 Task: Change the avatar of your profile to Monkey.
Action: Mouse moved to (1071, 31)
Screenshot: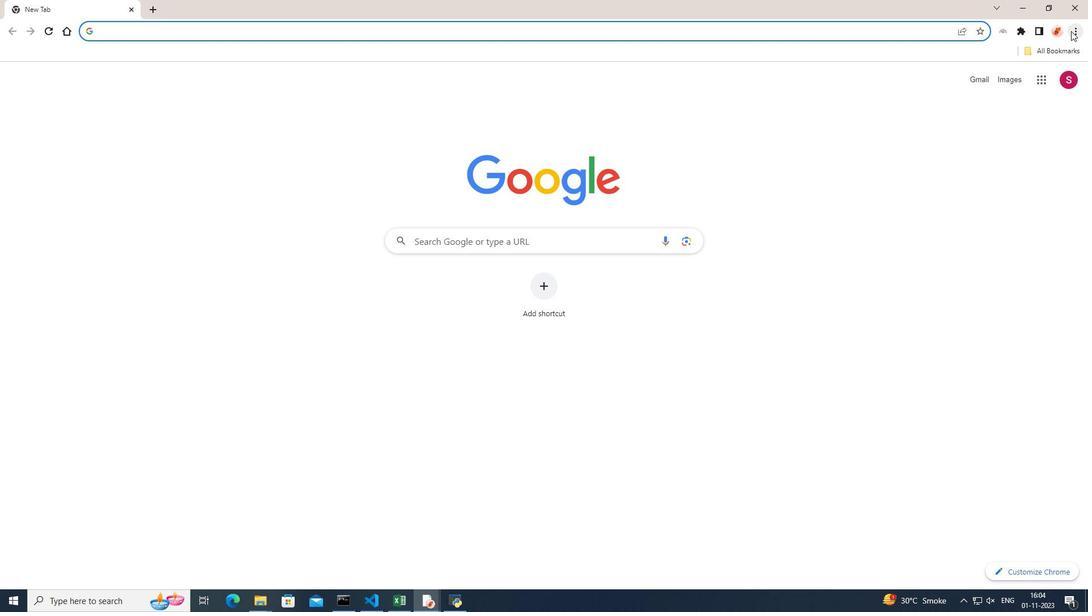 
Action: Mouse pressed left at (1071, 31)
Screenshot: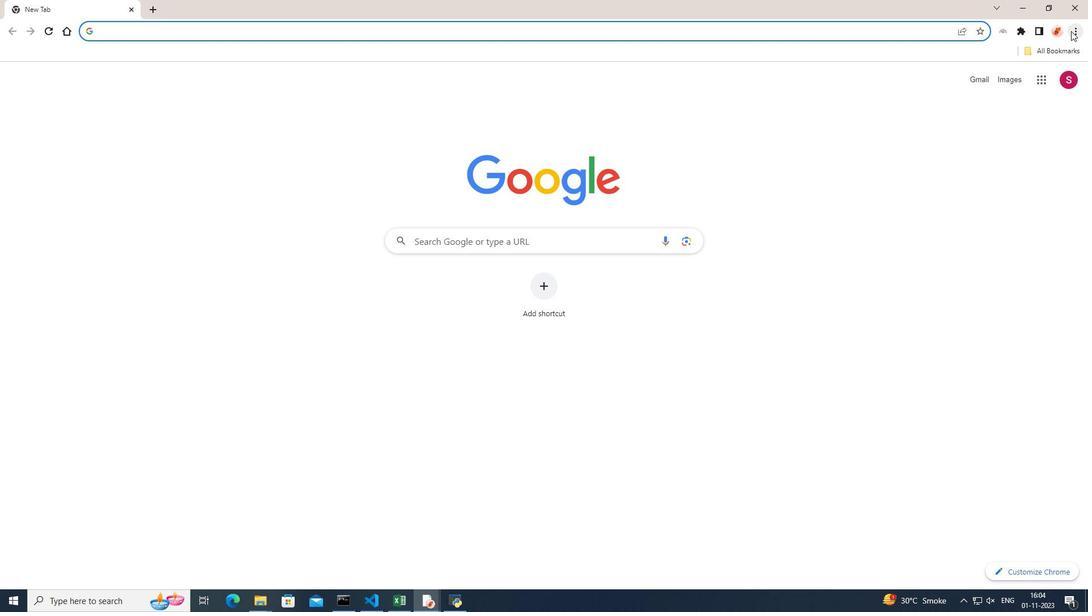 
Action: Mouse pressed left at (1071, 31)
Screenshot: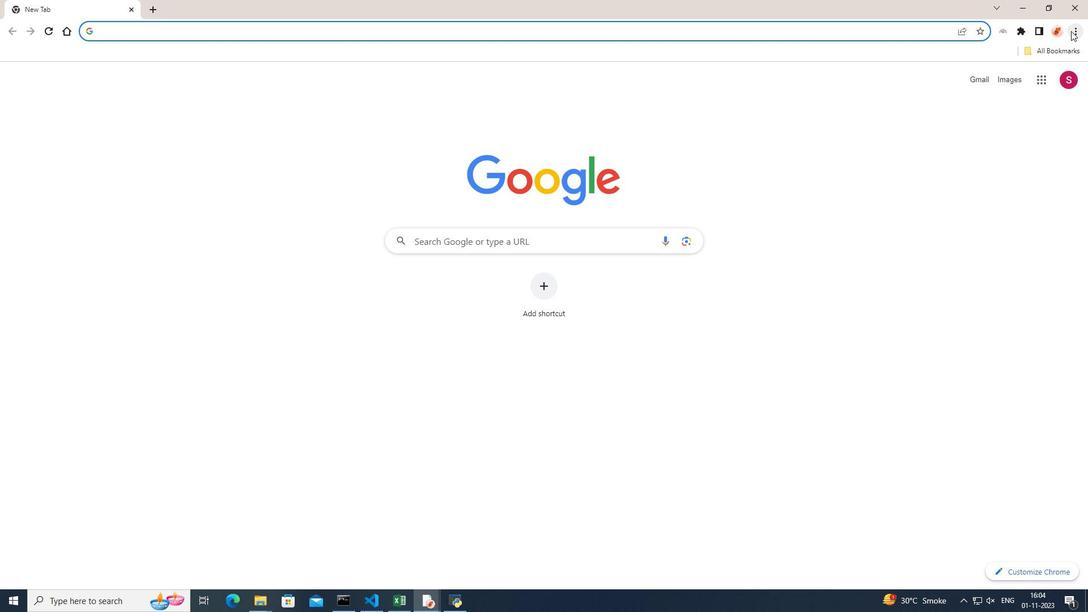 
Action: Mouse moved to (1077, 31)
Screenshot: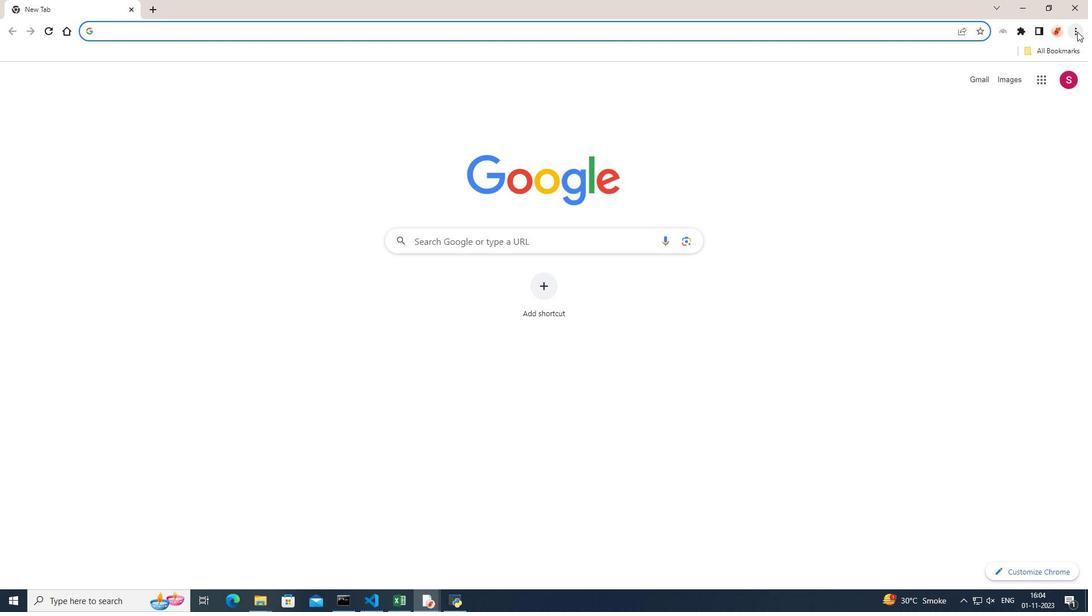 
Action: Mouse pressed left at (1077, 31)
Screenshot: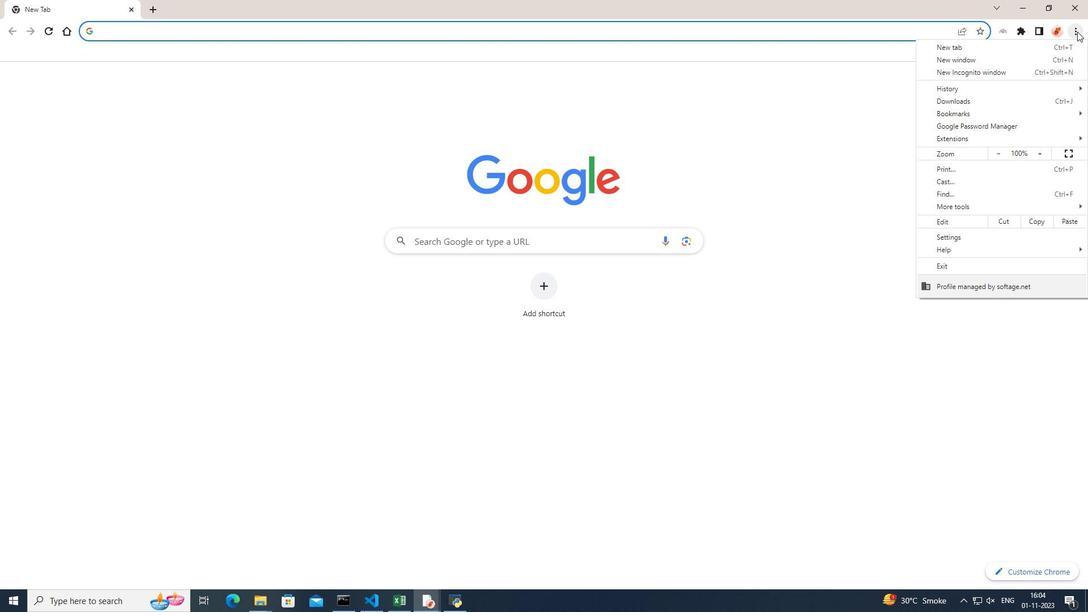 
Action: Mouse moved to (954, 238)
Screenshot: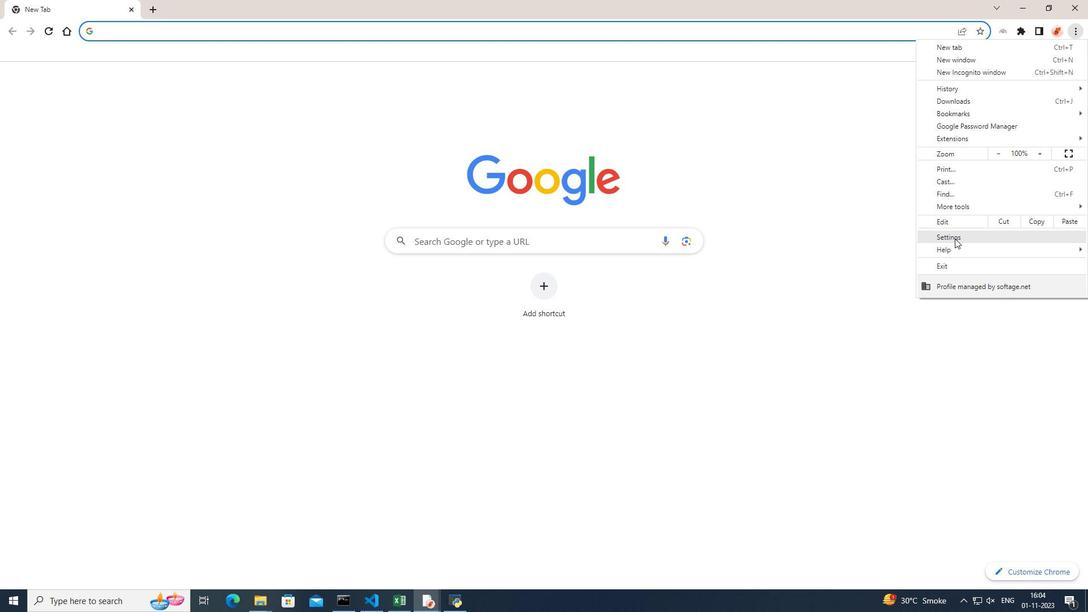 
Action: Mouse pressed left at (954, 238)
Screenshot: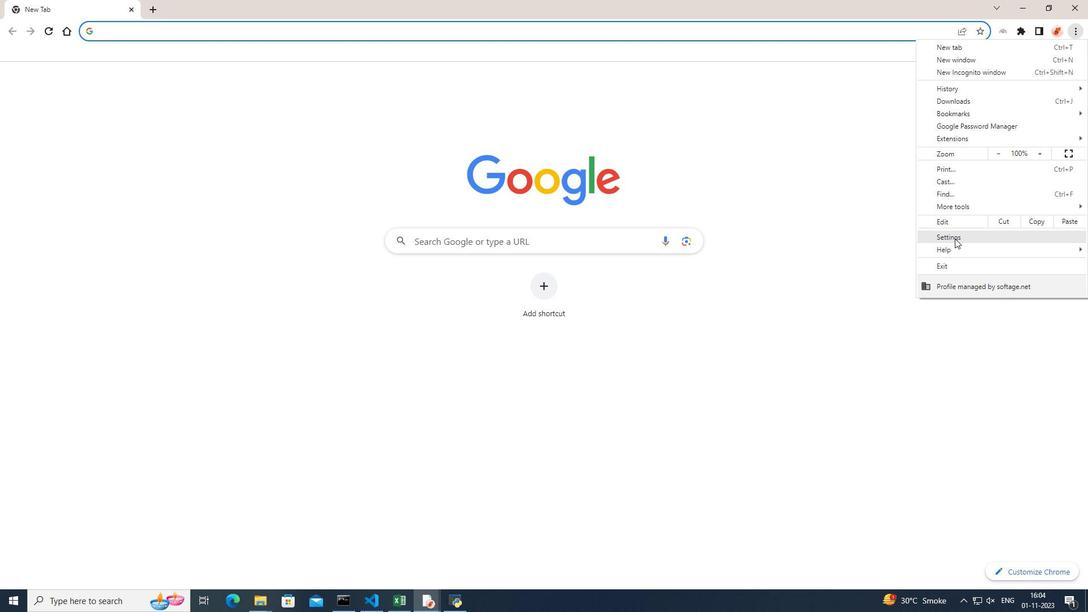 
Action: Mouse moved to (478, 265)
Screenshot: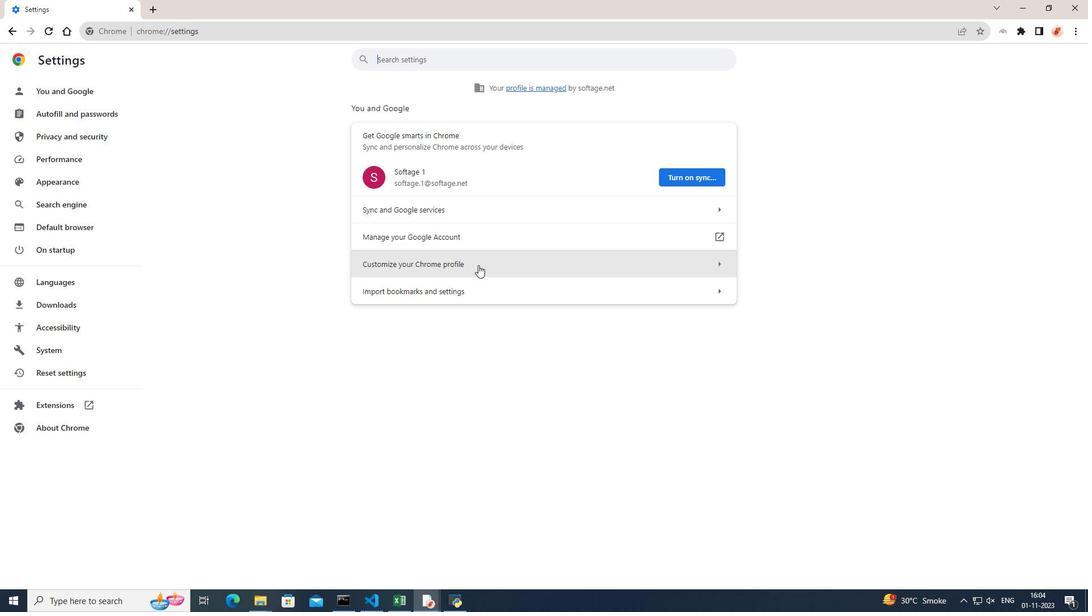 
Action: Mouse pressed left at (478, 265)
Screenshot: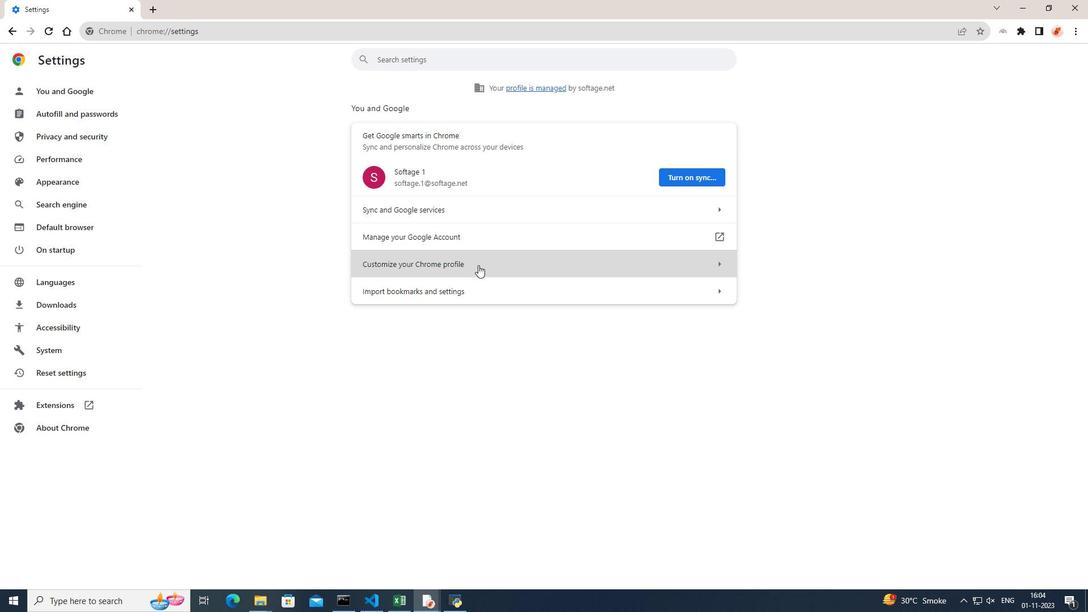 
Action: Mouse moved to (410, 531)
Screenshot: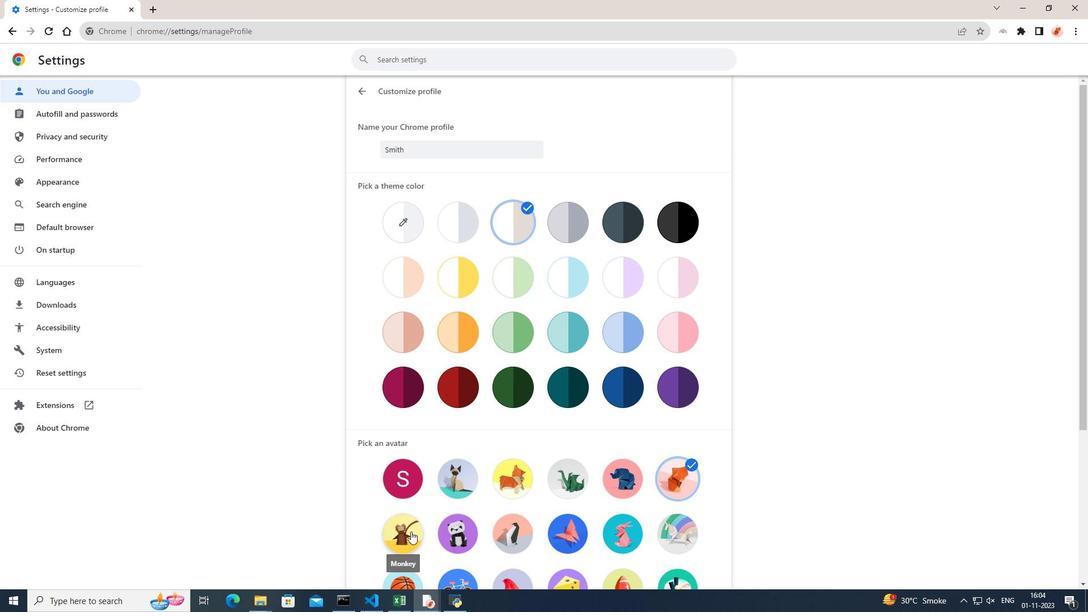 
Action: Mouse pressed left at (410, 531)
Screenshot: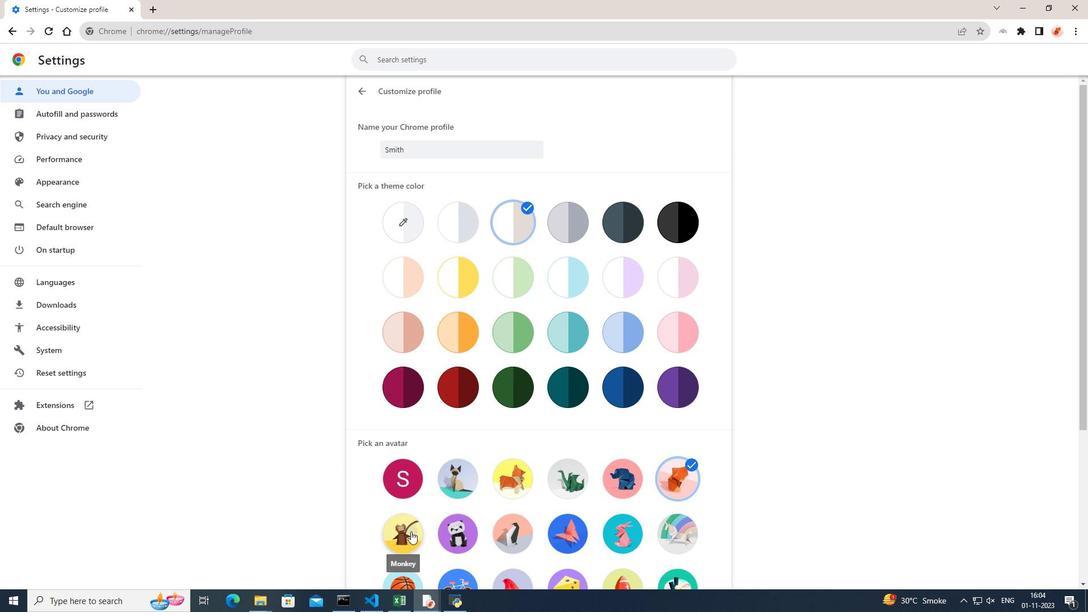 
Action: Mouse moved to (799, 447)
Screenshot: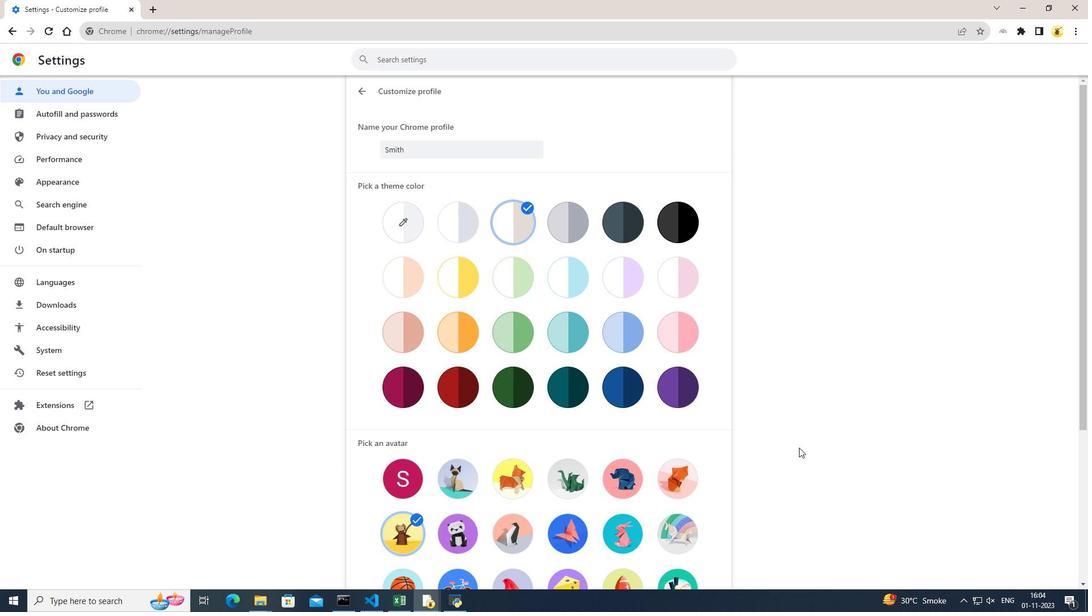 
